 Task: Select the recency option in the filter sort order.
Action: Mouse moved to (20, 494)
Screenshot: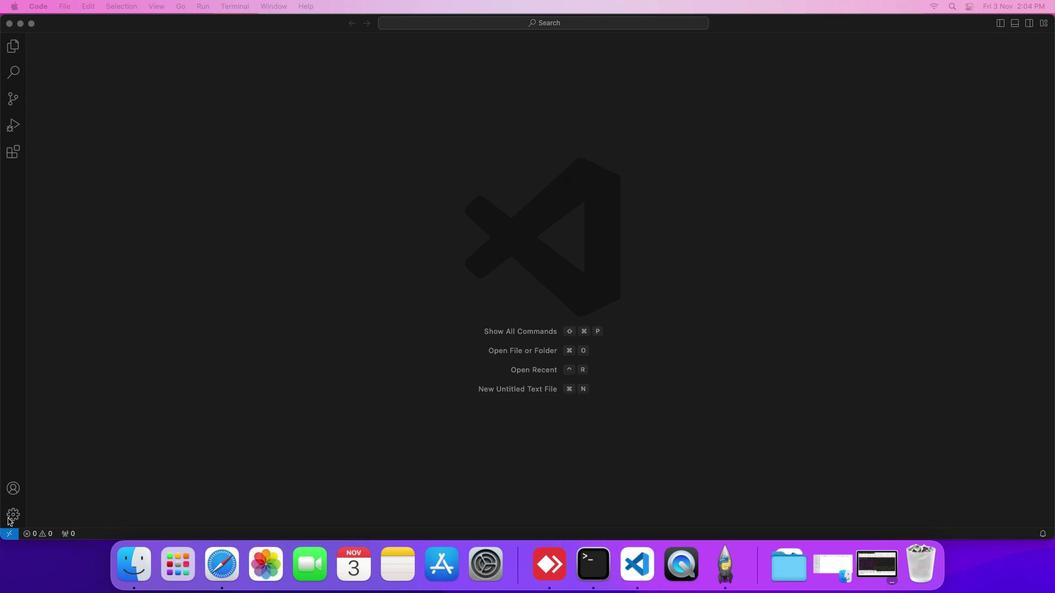 
Action: Mouse pressed left at (20, 494)
Screenshot: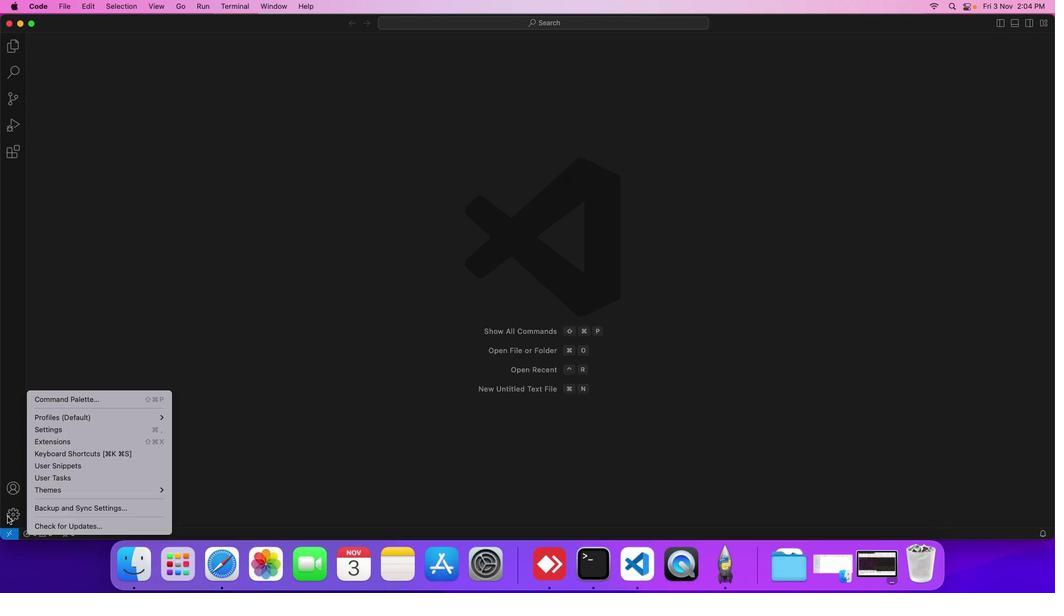
Action: Mouse moved to (61, 413)
Screenshot: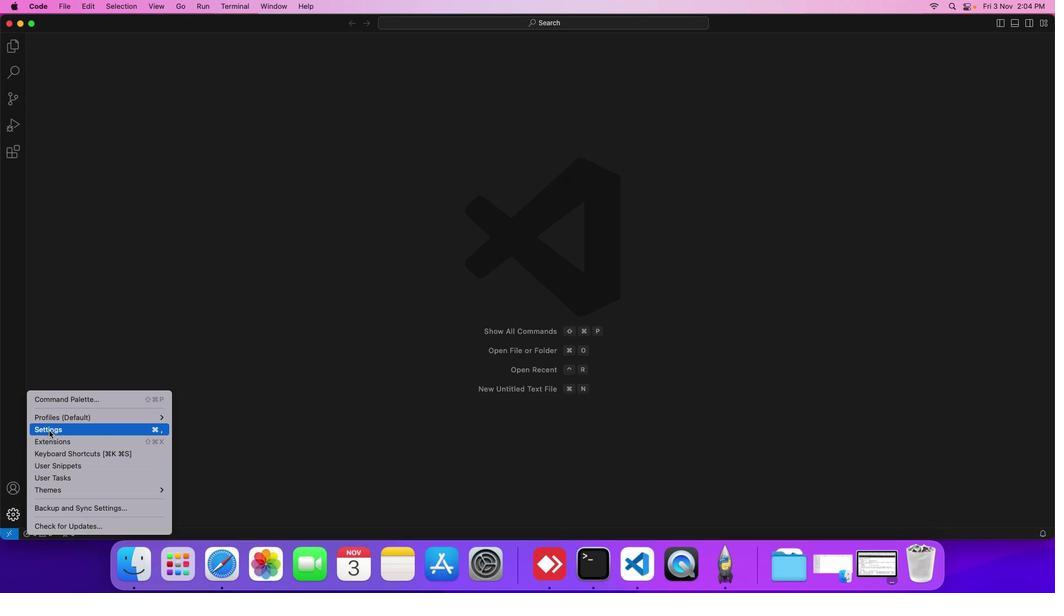 
Action: Mouse pressed left at (61, 413)
Screenshot: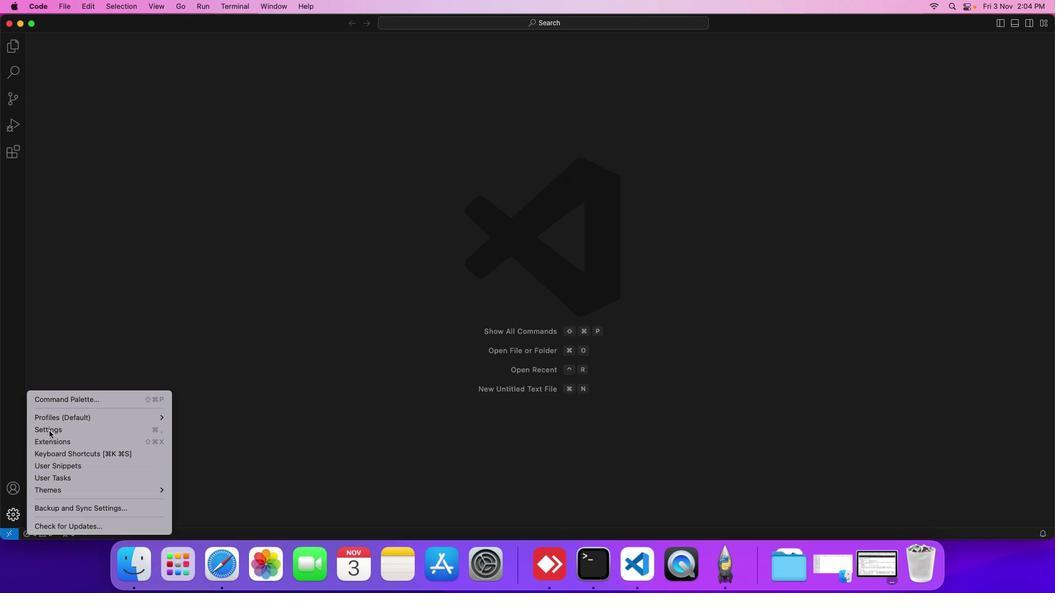 
Action: Mouse moved to (261, 159)
Screenshot: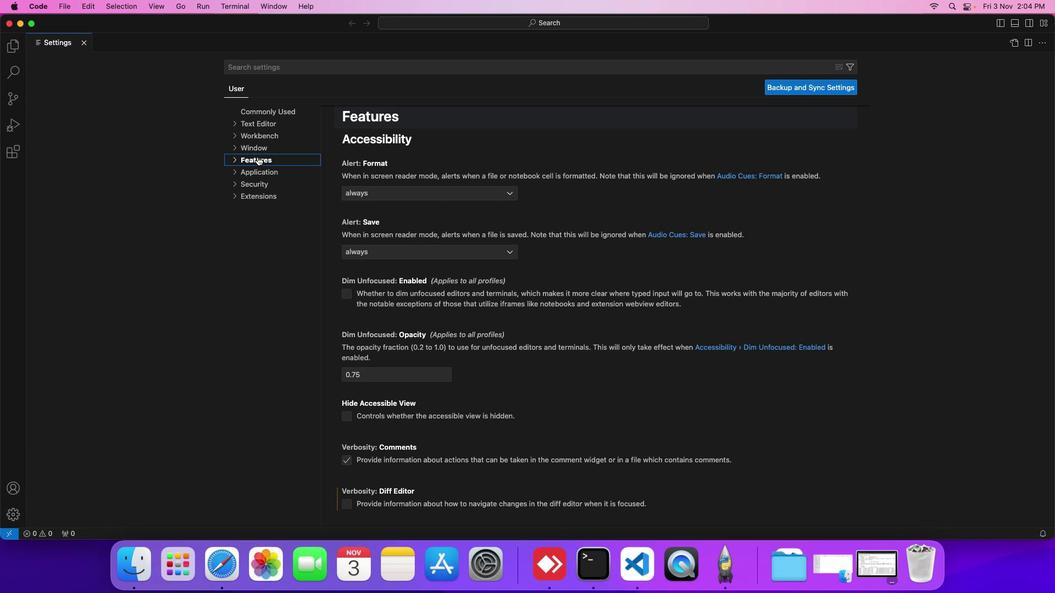 
Action: Mouse pressed left at (261, 159)
Screenshot: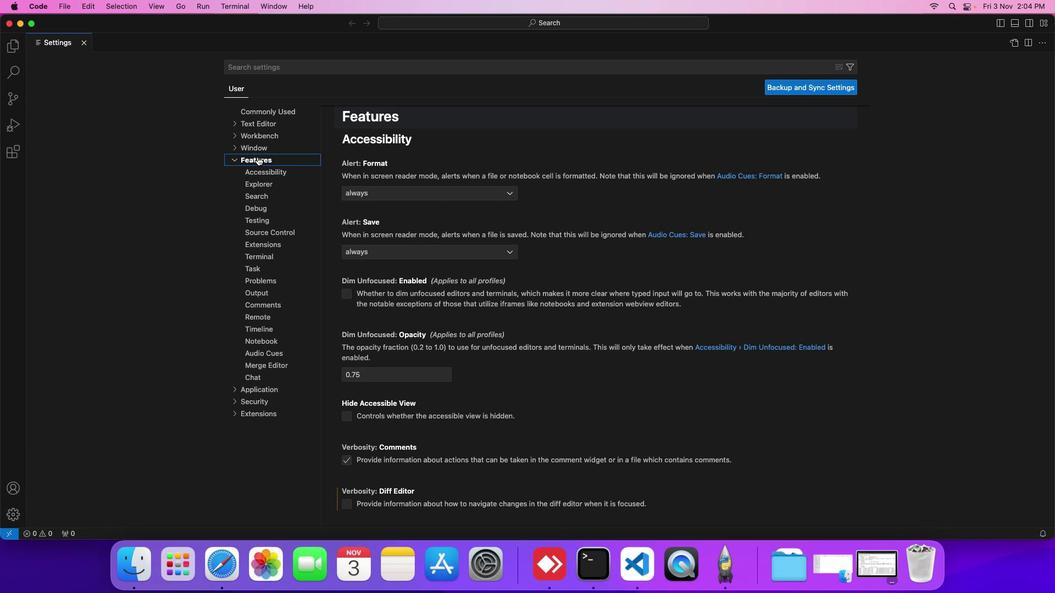 
Action: Mouse moved to (266, 197)
Screenshot: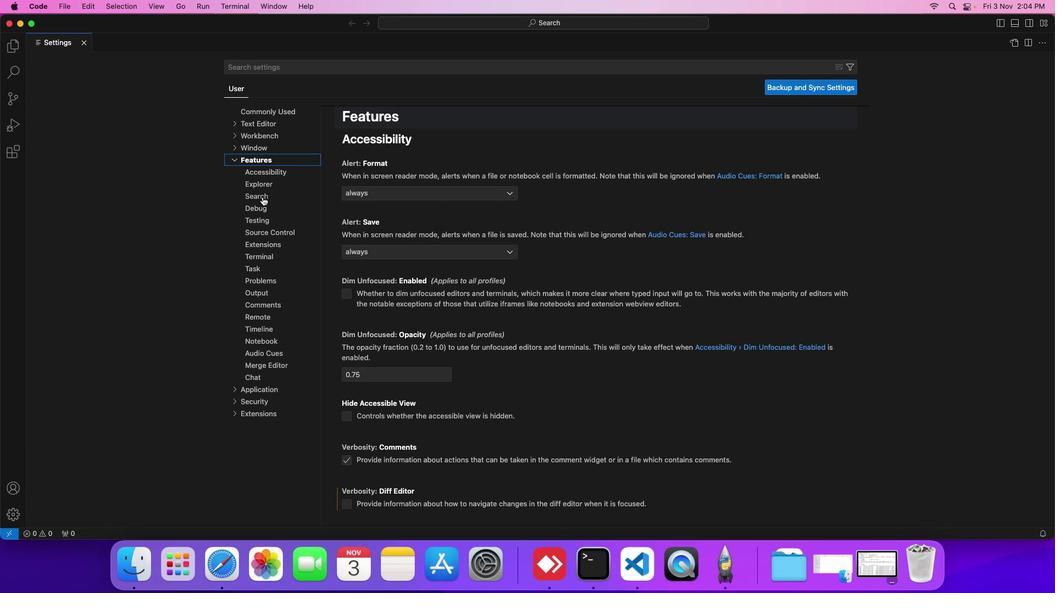 
Action: Mouse pressed left at (266, 197)
Screenshot: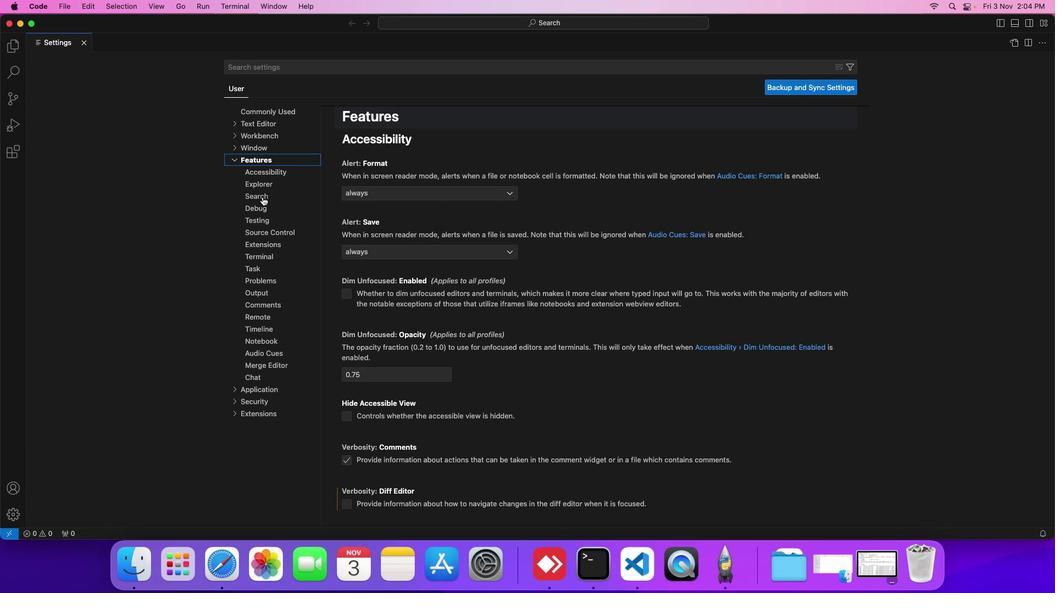 
Action: Mouse moved to (362, 338)
Screenshot: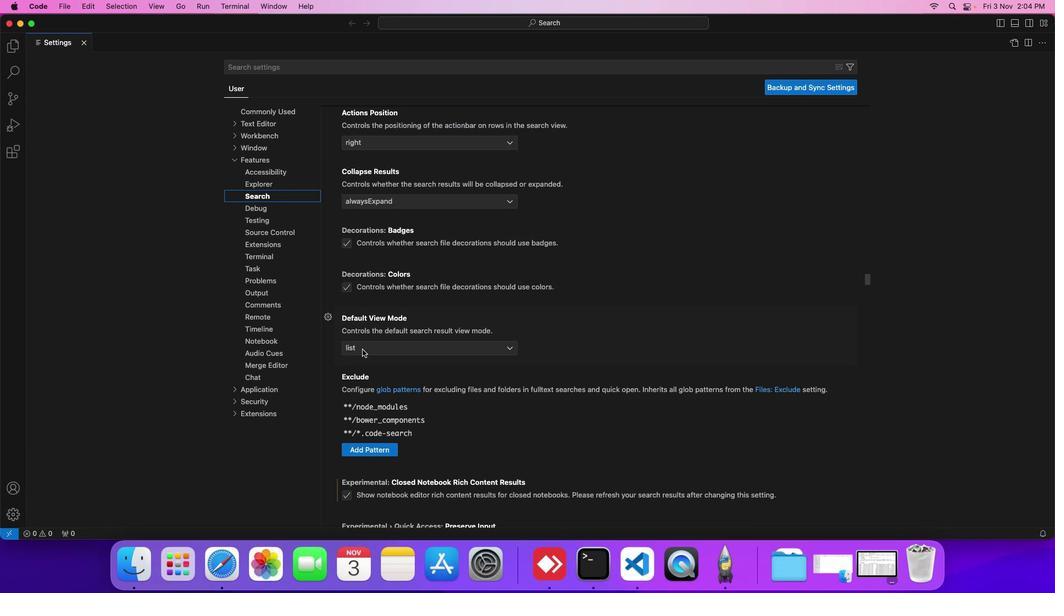 
Action: Mouse scrolled (362, 338) with delta (13, 14)
Screenshot: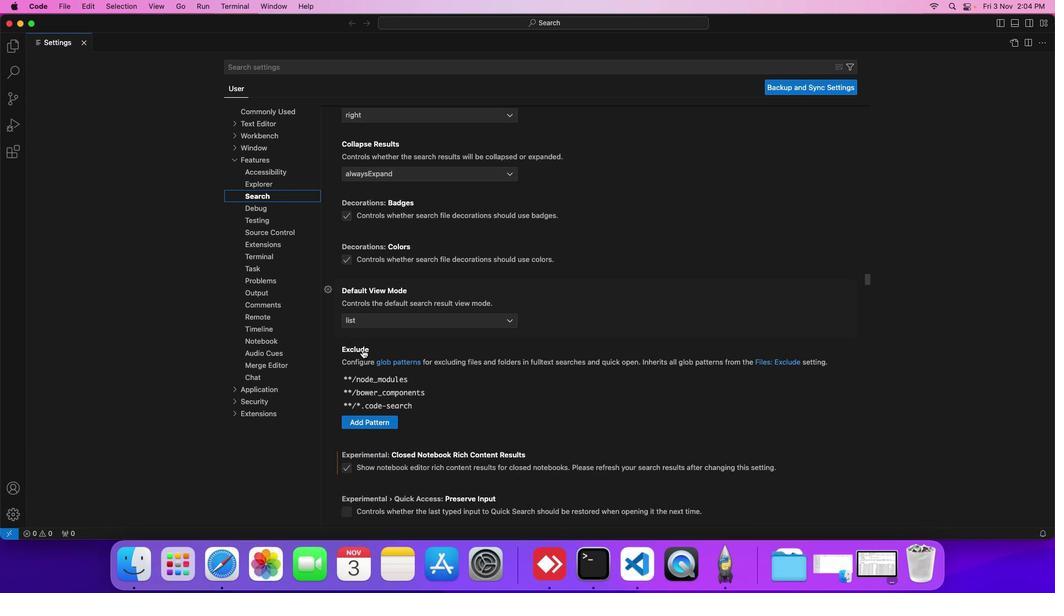 
Action: Mouse scrolled (362, 338) with delta (13, 14)
Screenshot: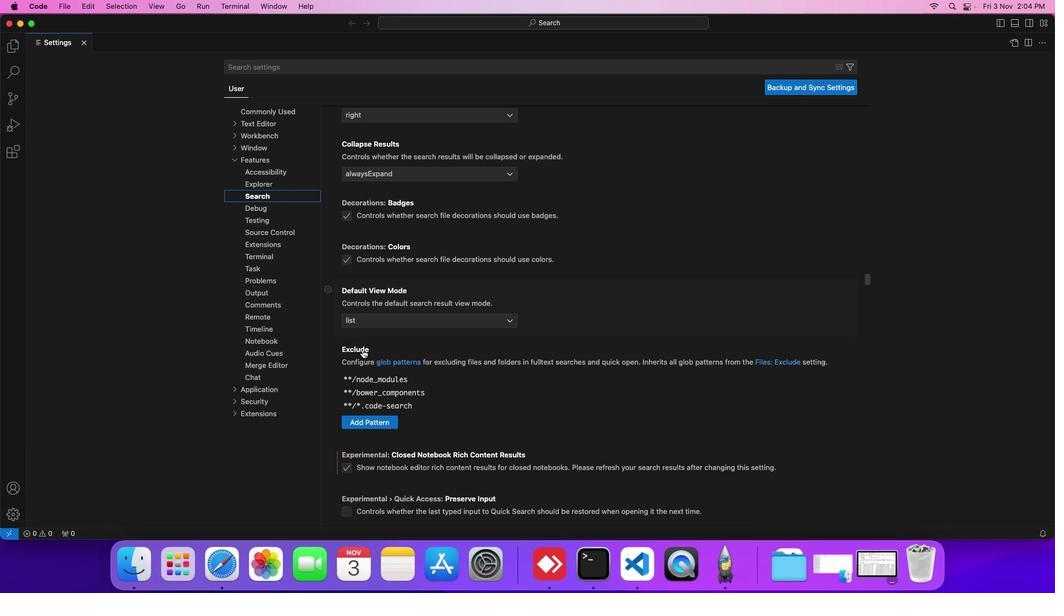 
Action: Mouse scrolled (362, 338) with delta (13, 14)
Screenshot: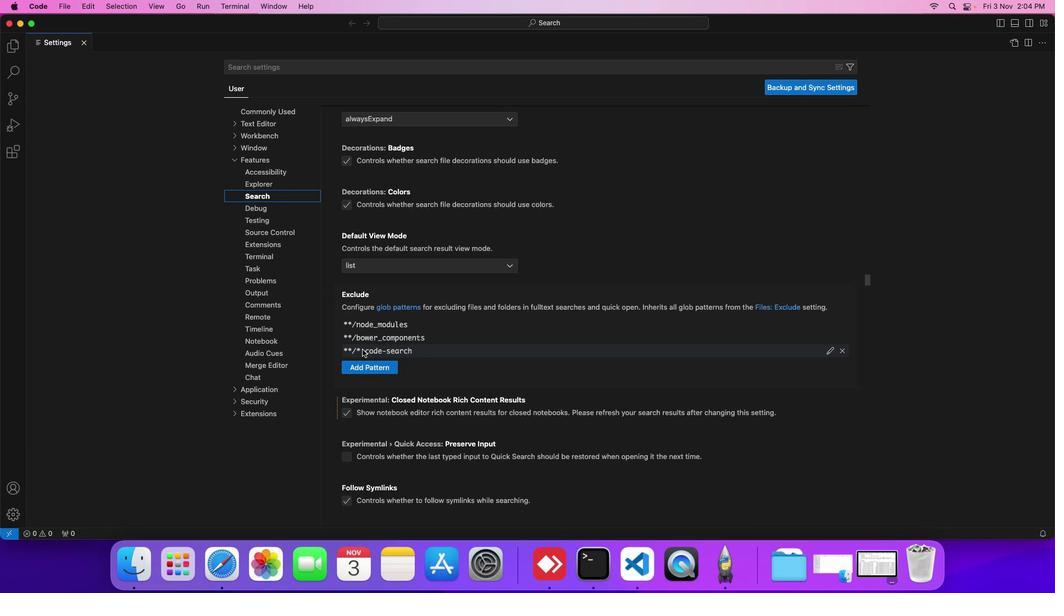 
Action: Mouse scrolled (362, 338) with delta (13, 14)
Screenshot: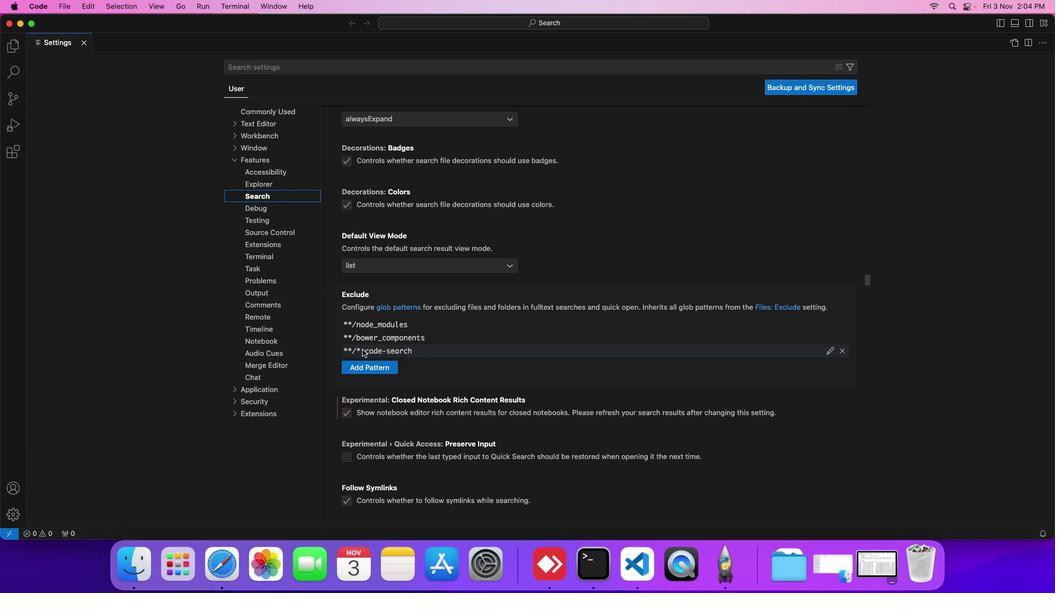 
Action: Mouse scrolled (362, 338) with delta (13, 14)
Screenshot: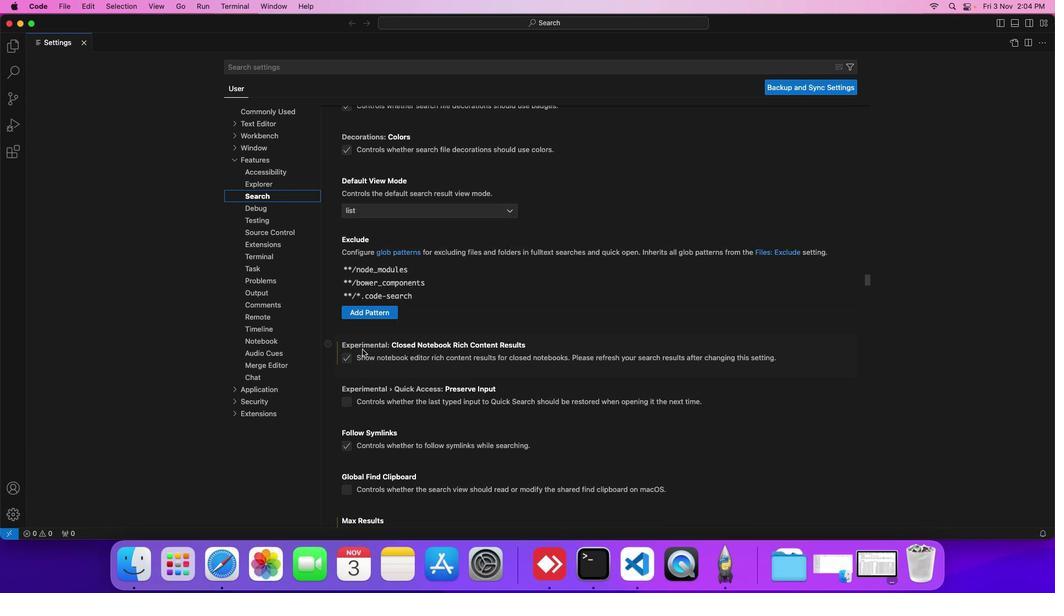 
Action: Mouse scrolled (362, 338) with delta (13, 14)
Screenshot: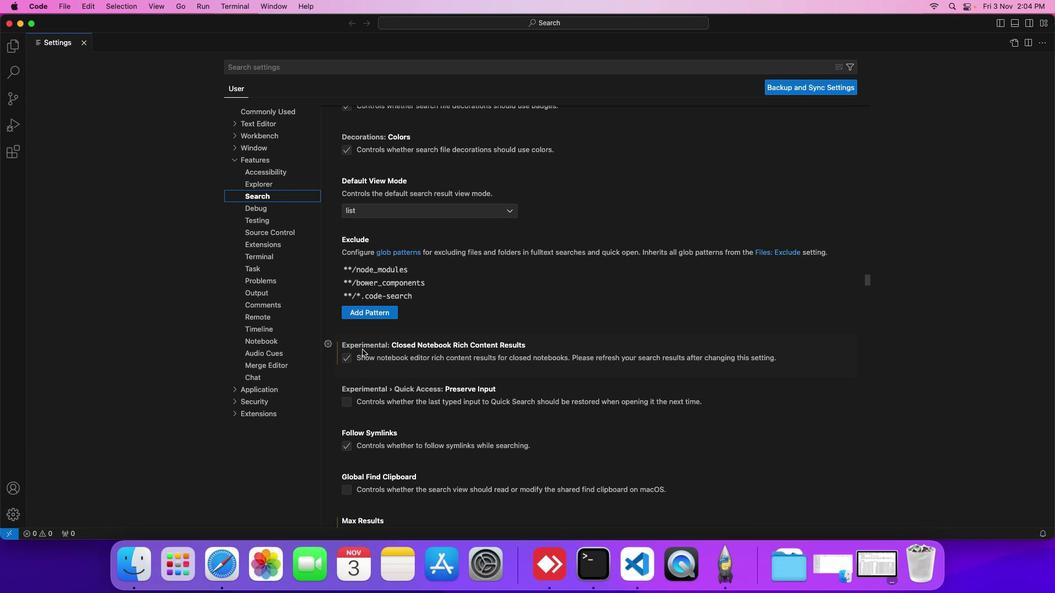 
Action: Mouse scrolled (362, 338) with delta (13, 14)
Screenshot: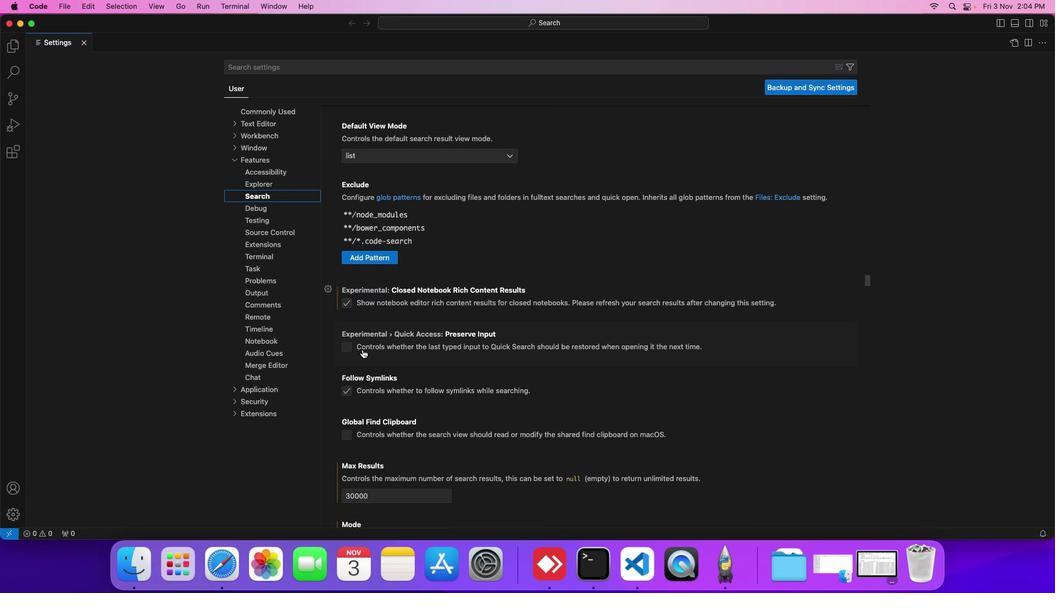 
Action: Mouse scrolled (362, 338) with delta (13, 14)
Screenshot: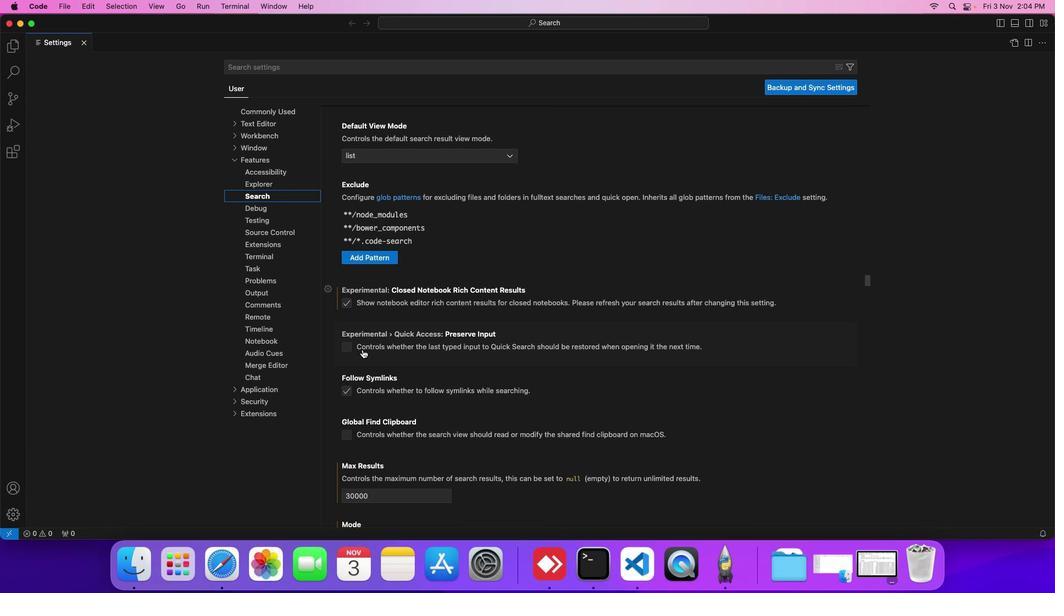 
Action: Mouse scrolled (362, 338) with delta (13, 14)
Screenshot: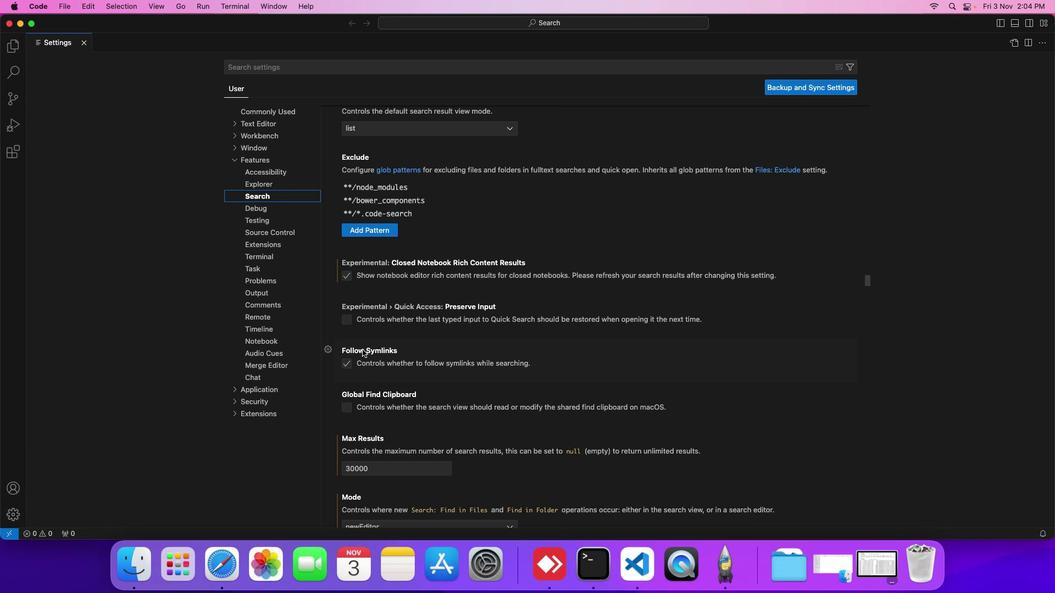 
Action: Mouse scrolled (362, 338) with delta (13, 14)
Screenshot: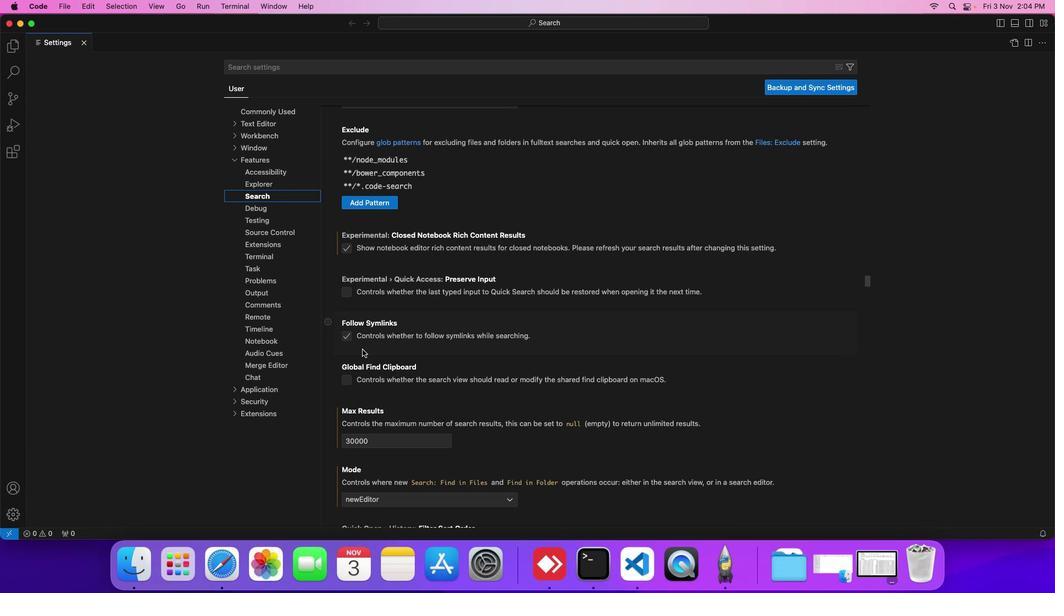 
Action: Mouse scrolled (362, 338) with delta (13, 14)
Screenshot: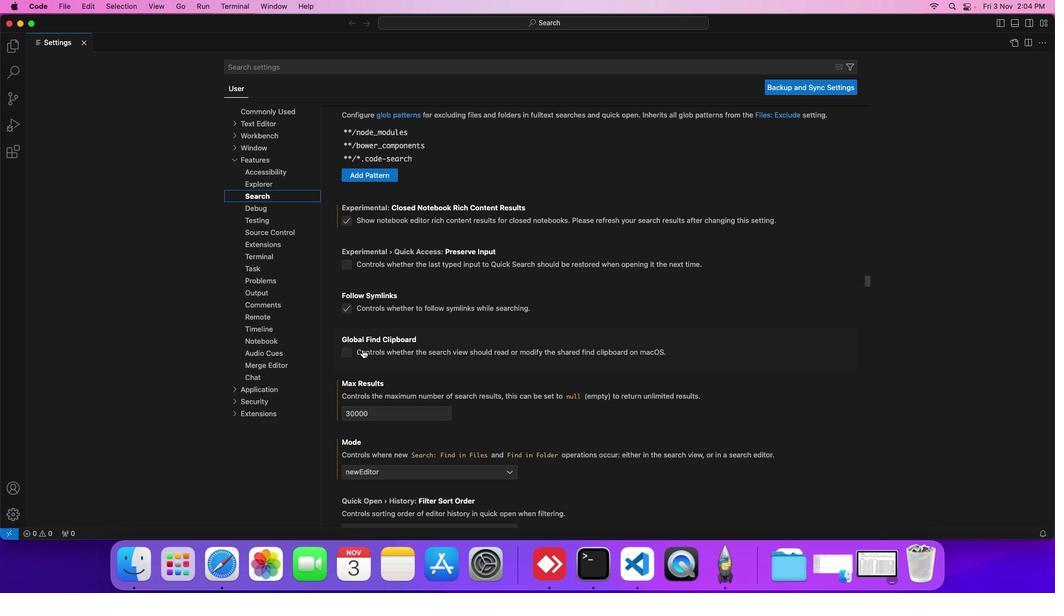 
Action: Mouse scrolled (362, 338) with delta (13, 14)
Screenshot: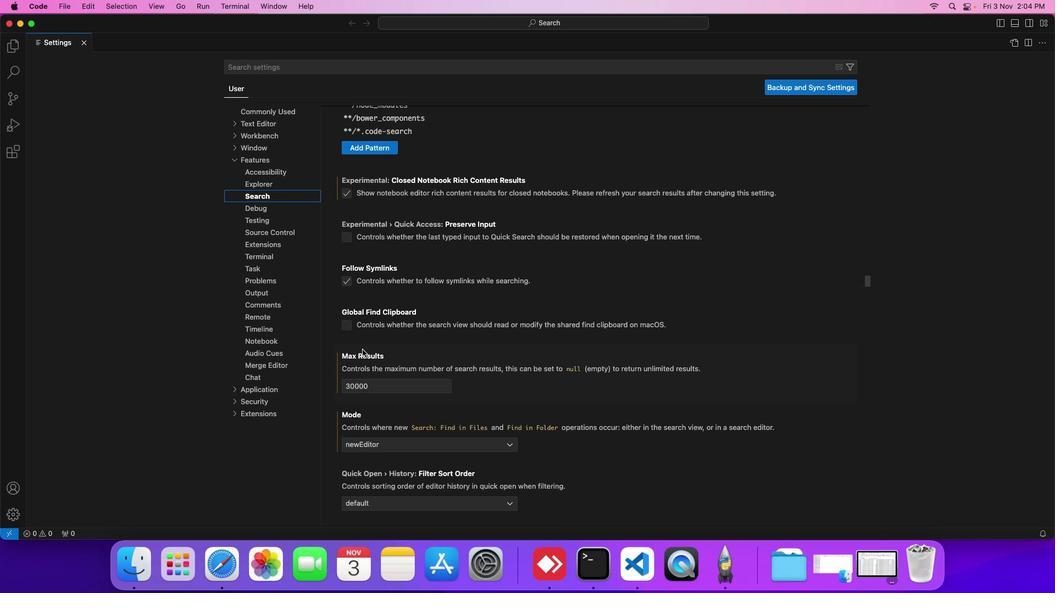 
Action: Mouse scrolled (362, 338) with delta (13, 14)
Screenshot: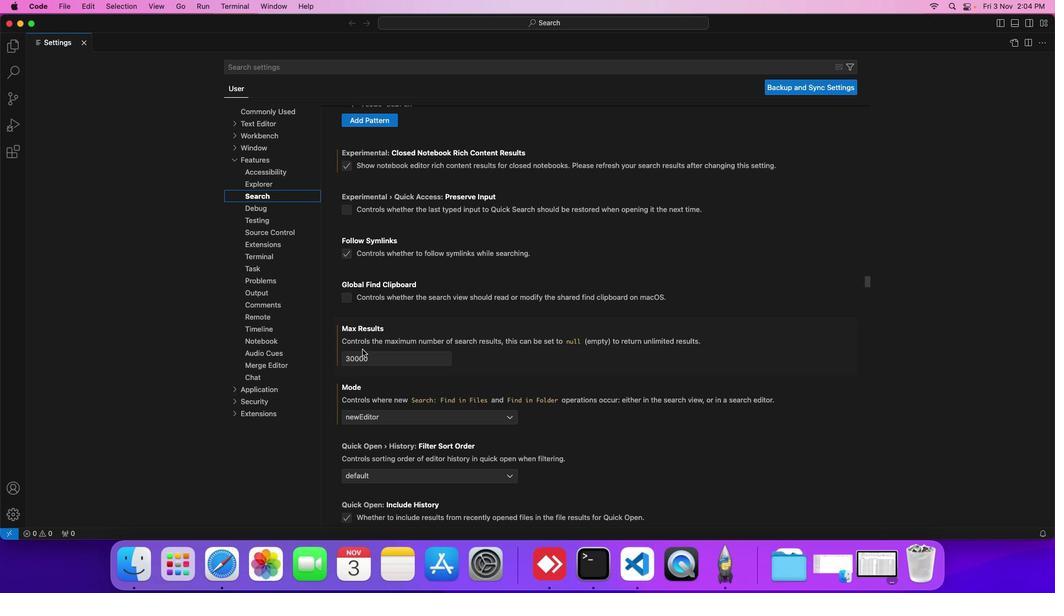 
Action: Mouse scrolled (362, 338) with delta (13, 14)
Screenshot: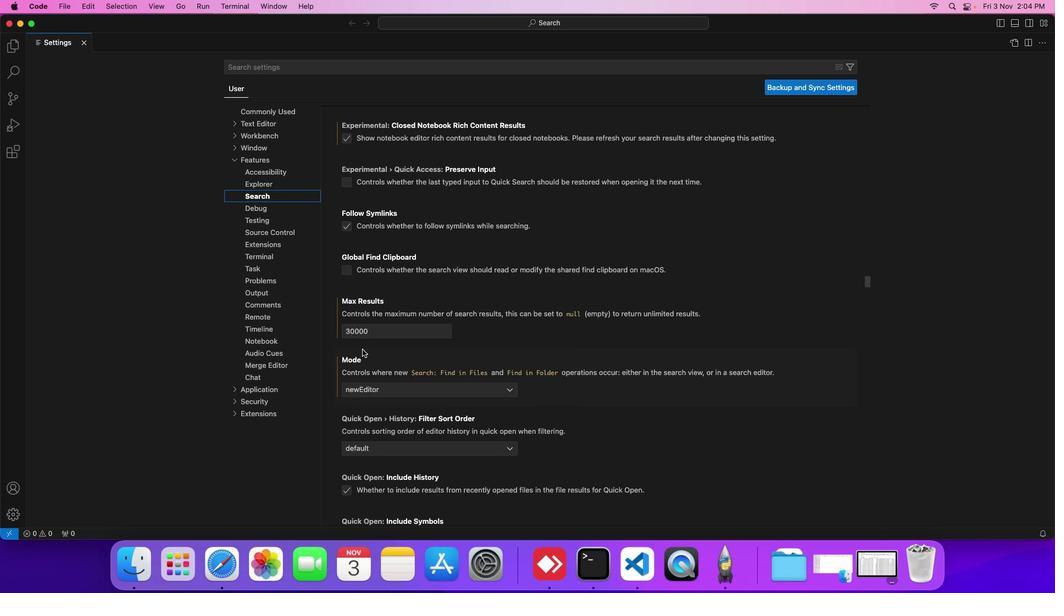 
Action: Mouse scrolled (362, 338) with delta (13, 14)
Screenshot: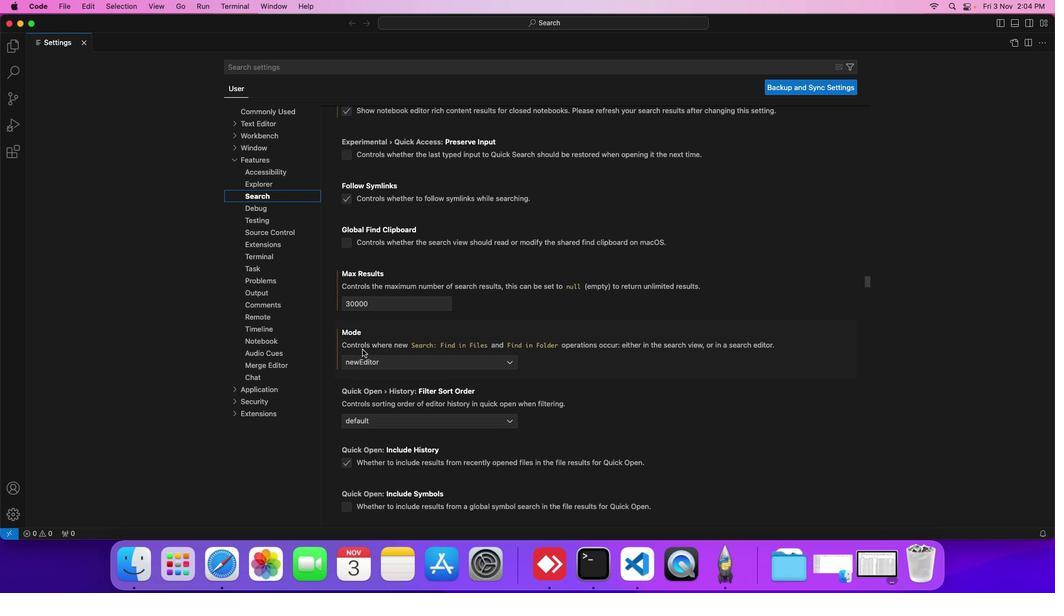 
Action: Mouse moved to (387, 405)
Screenshot: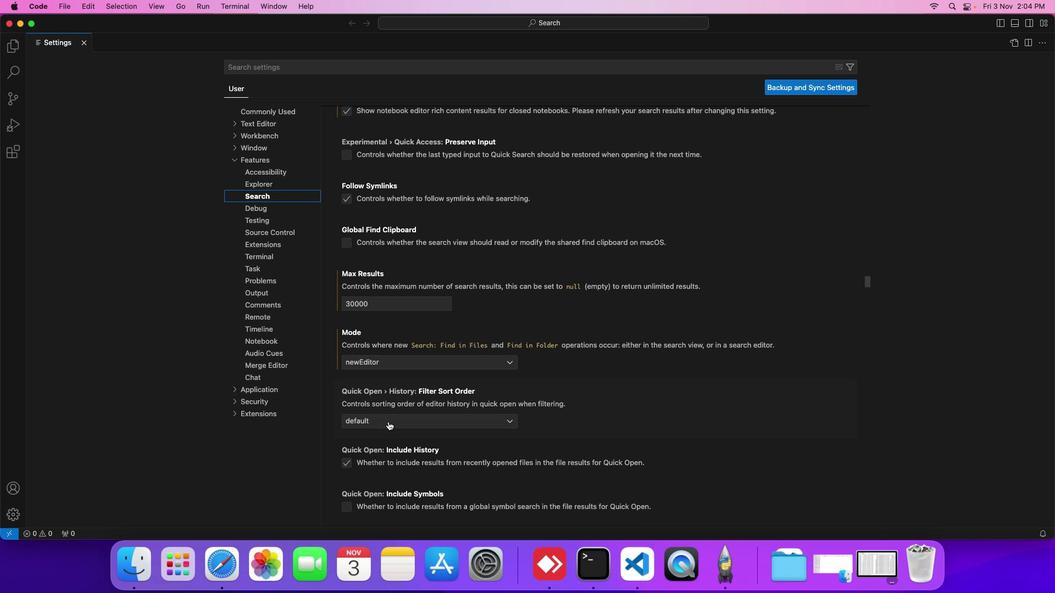 
Action: Mouse pressed left at (387, 405)
Screenshot: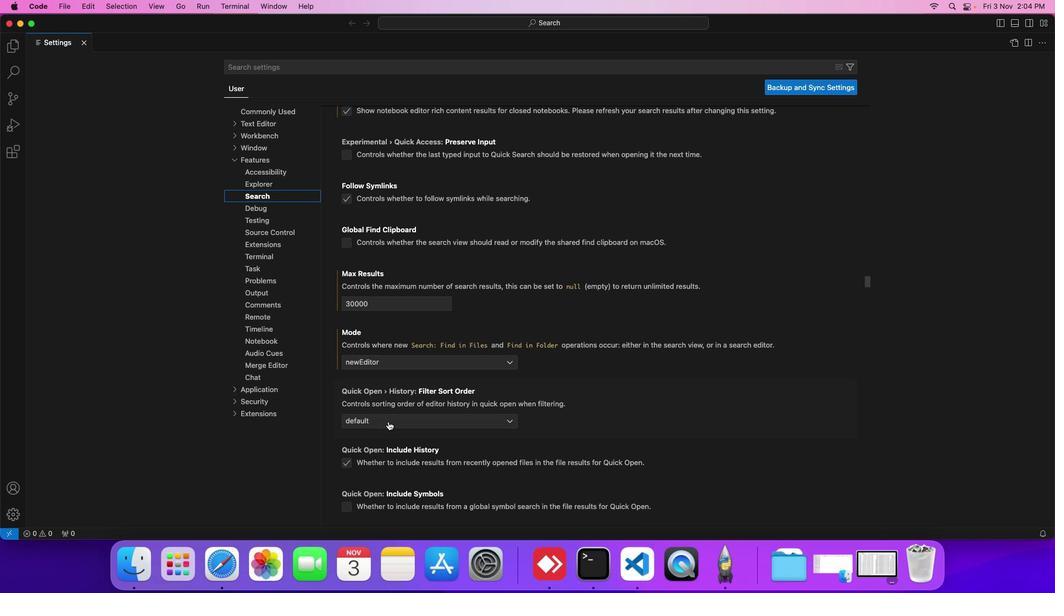 
Action: Mouse moved to (386, 428)
Screenshot: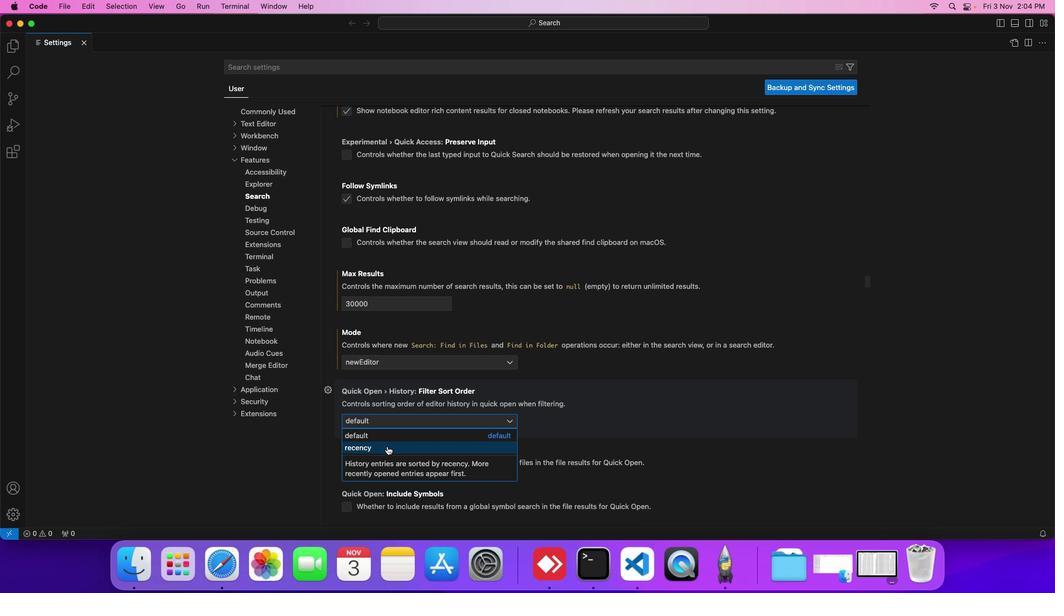 
Action: Mouse pressed left at (386, 428)
Screenshot: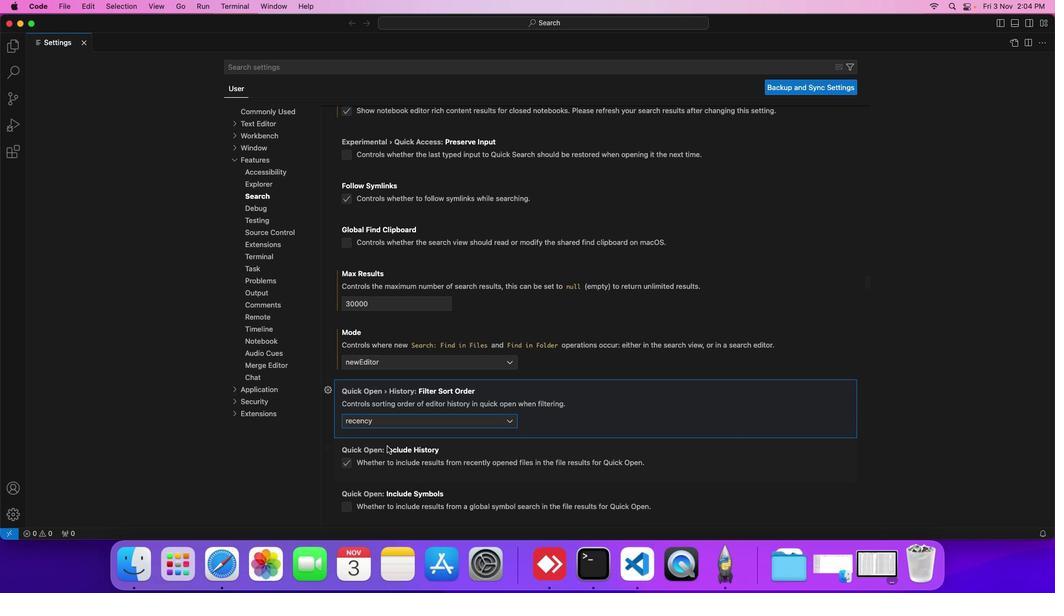 
Action: Mouse moved to (371, 384)
Screenshot: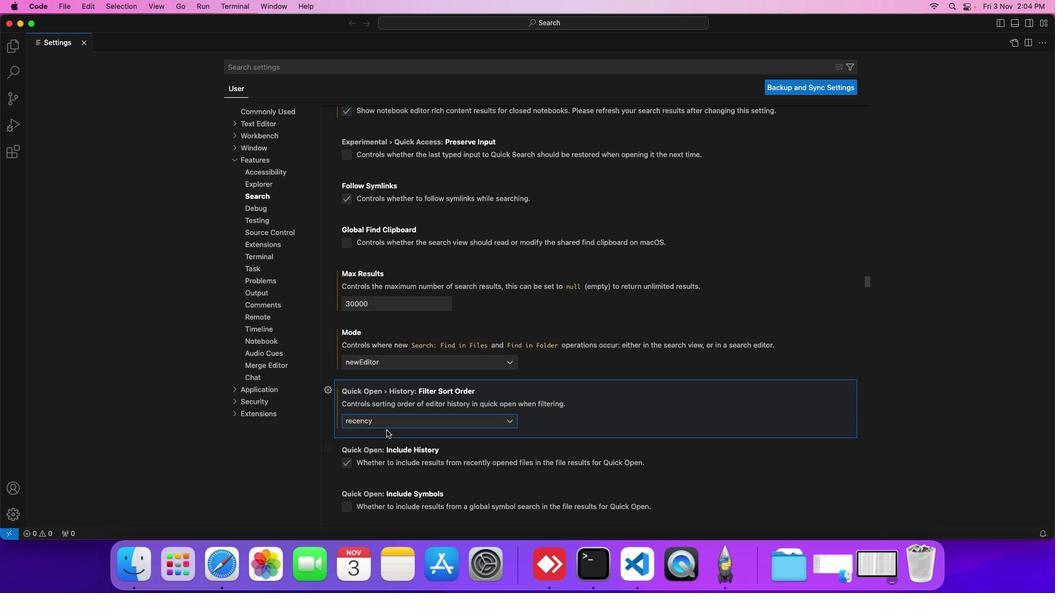 
